 Task: In the  document Renewableenergymeet.html change page color to  'Light Brown'. Insert watermark  'Confidential ' Apply Font Style in watermark Nunito
Action: Mouse moved to (267, 336)
Screenshot: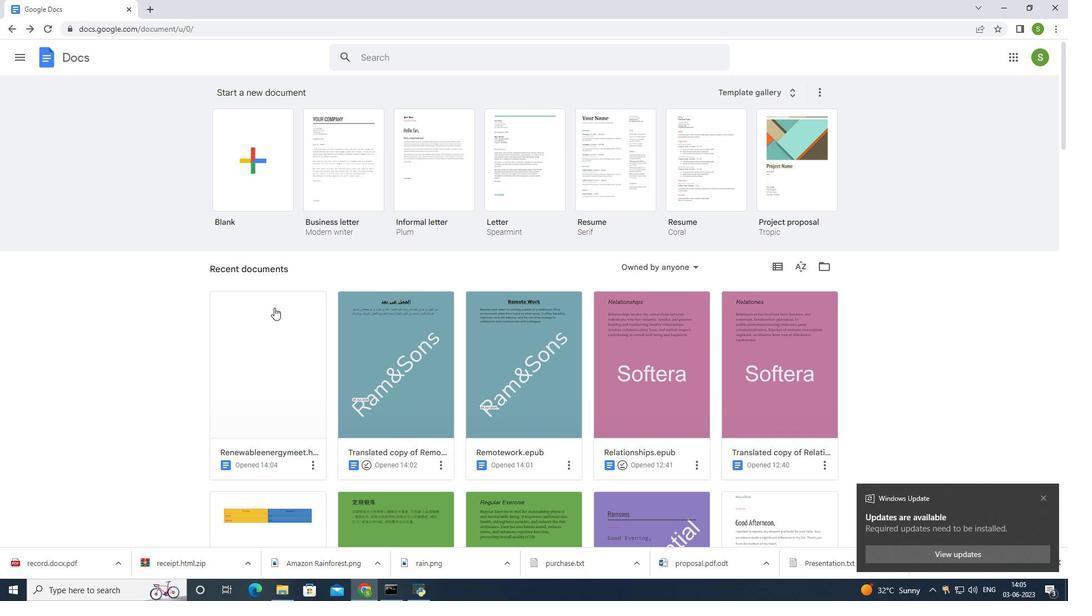 
Action: Mouse pressed left at (267, 336)
Screenshot: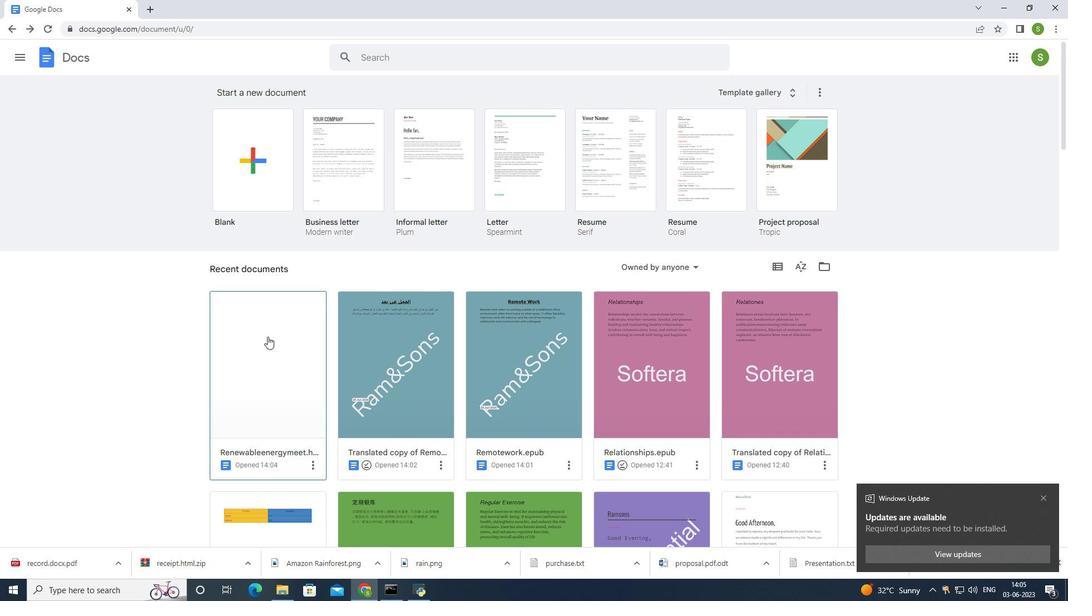 
Action: Mouse moved to (42, 66)
Screenshot: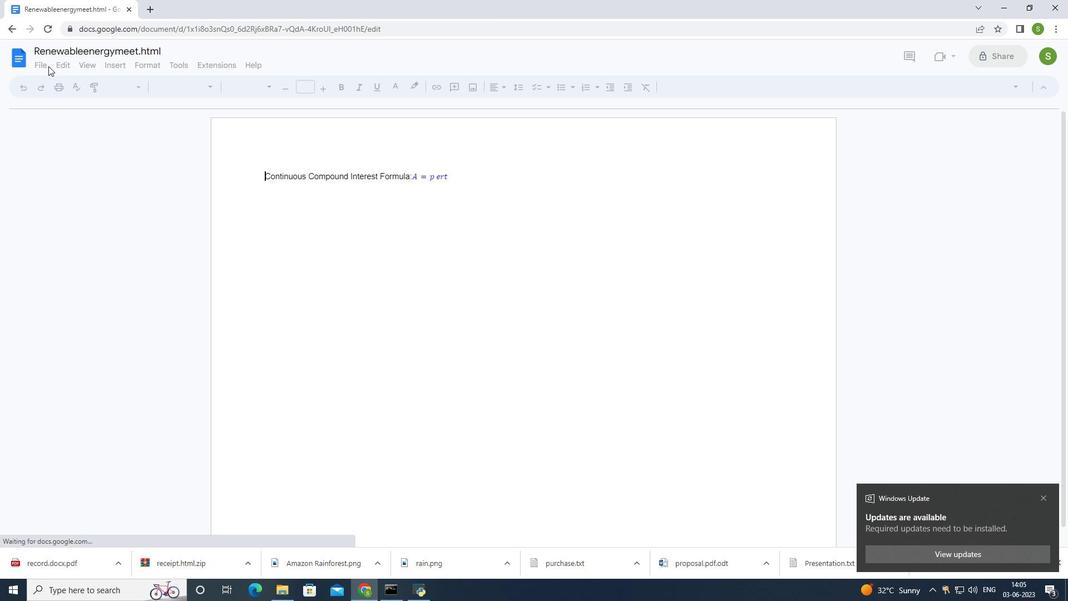 
Action: Mouse pressed left at (42, 66)
Screenshot: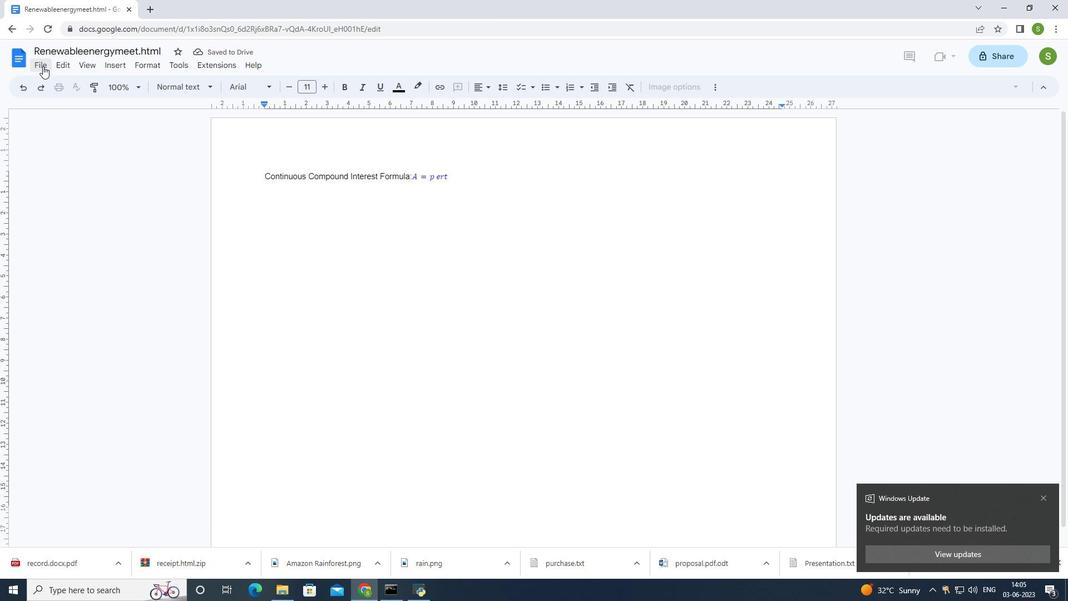 
Action: Mouse moved to (85, 366)
Screenshot: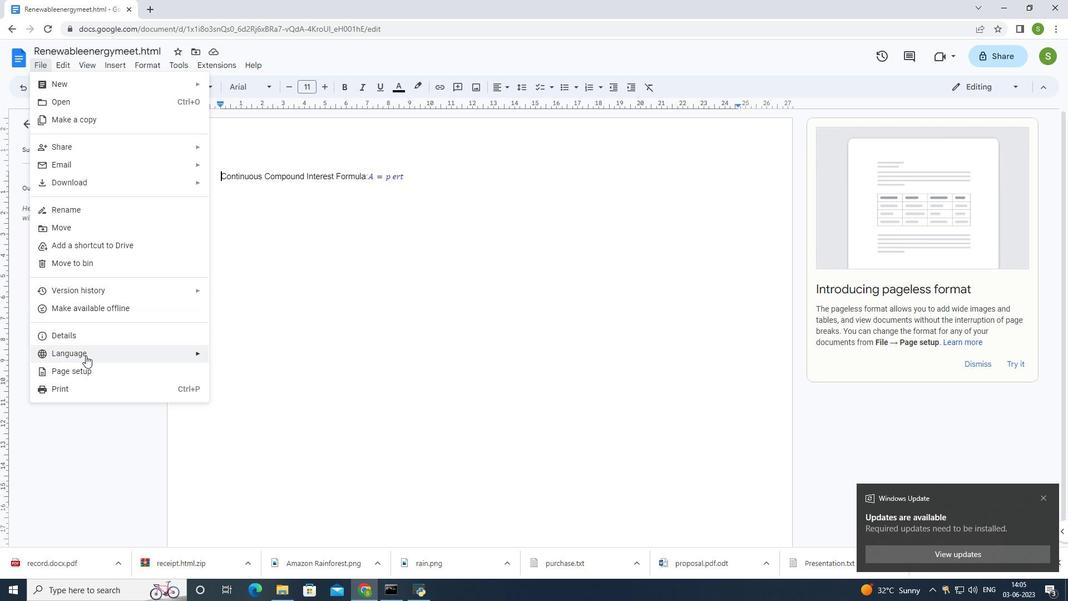 
Action: Mouse pressed left at (85, 366)
Screenshot: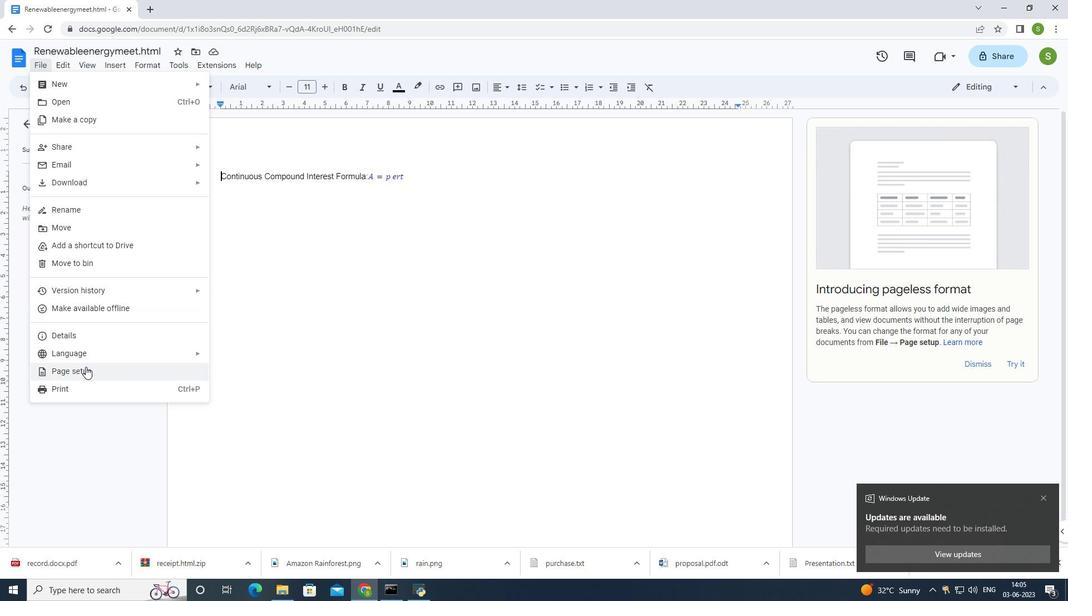 
Action: Mouse moved to (451, 361)
Screenshot: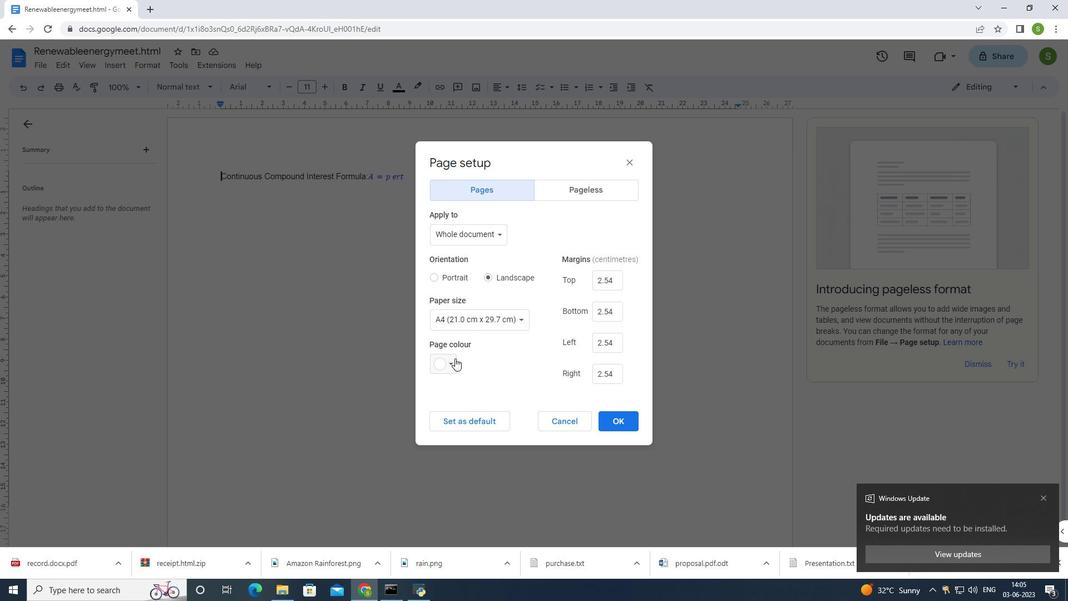
Action: Mouse pressed left at (451, 361)
Screenshot: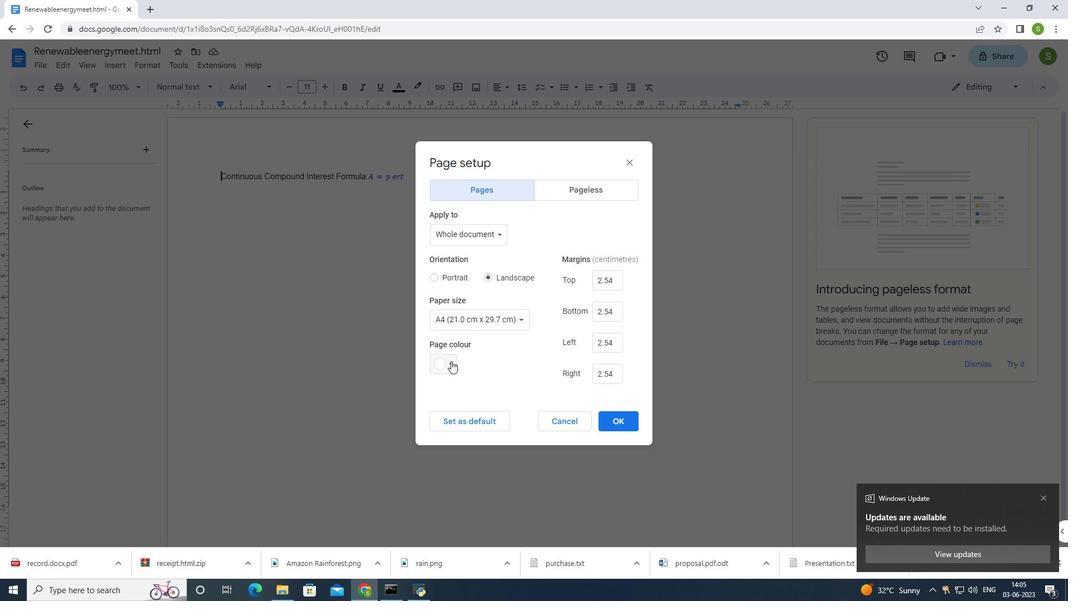 
Action: Mouse moved to (441, 426)
Screenshot: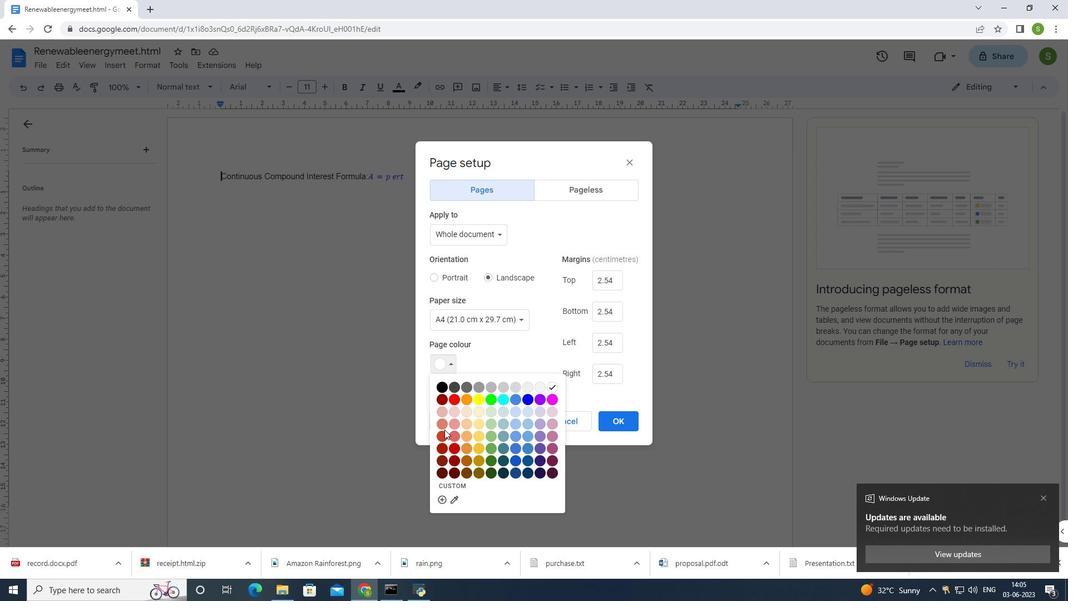 
Action: Mouse pressed left at (441, 426)
Screenshot: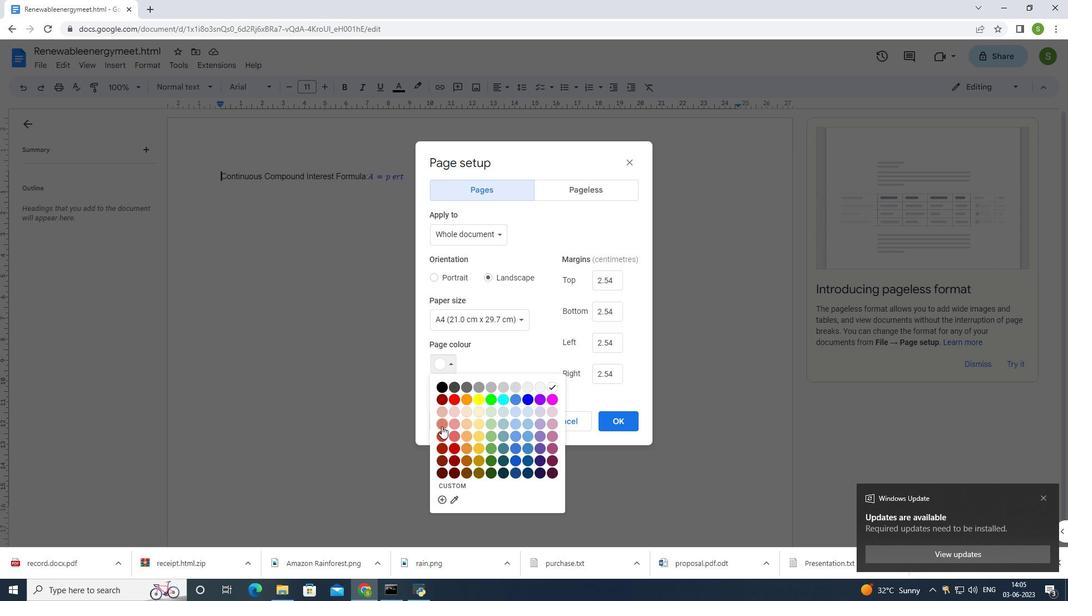 
Action: Mouse moved to (616, 417)
Screenshot: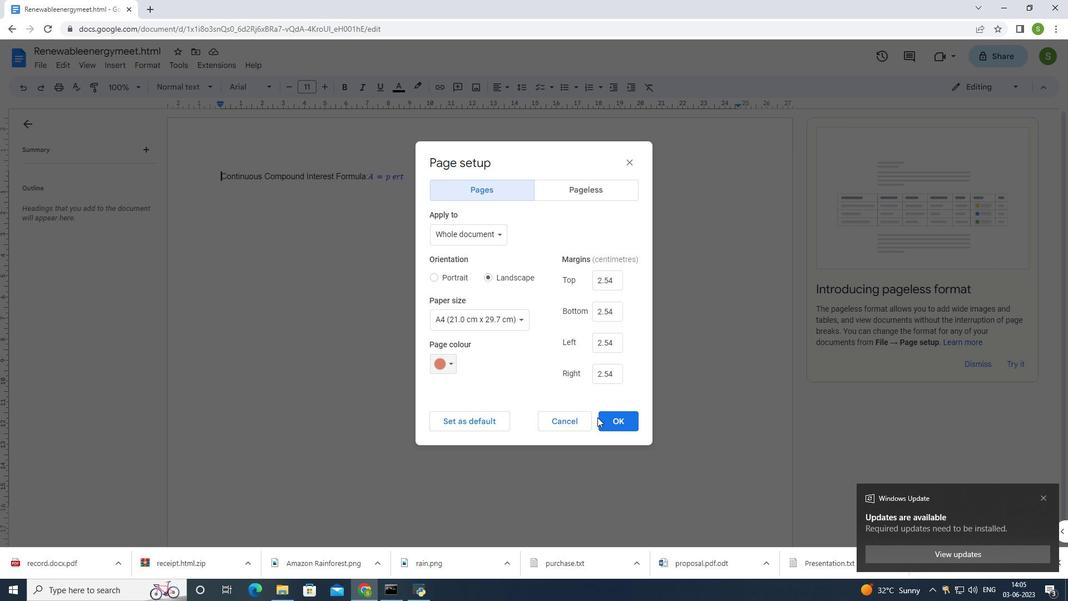 
Action: Mouse pressed left at (616, 417)
Screenshot: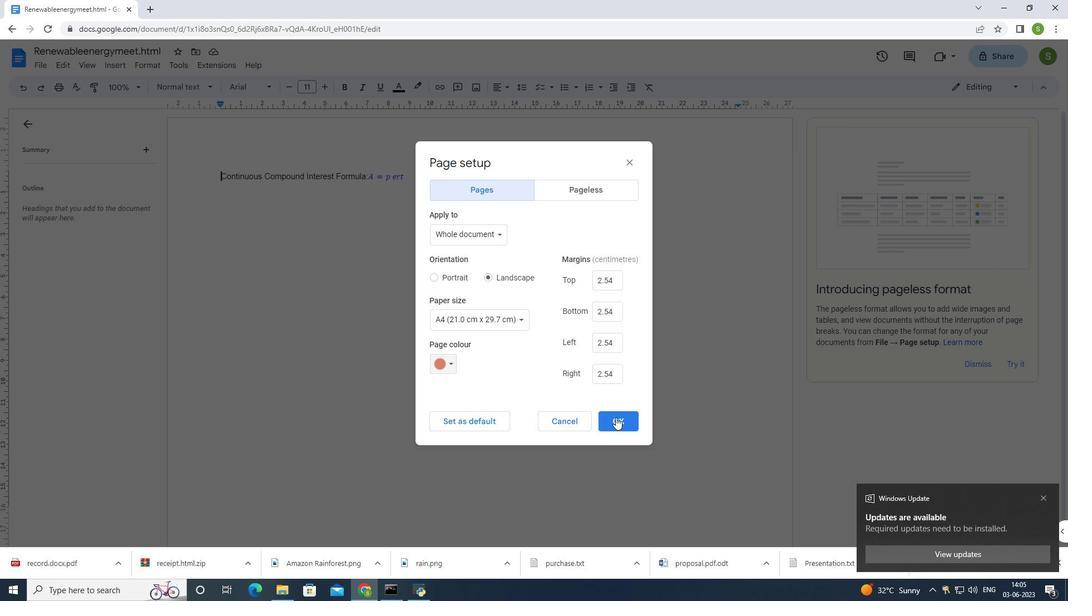 
Action: Mouse moved to (112, 66)
Screenshot: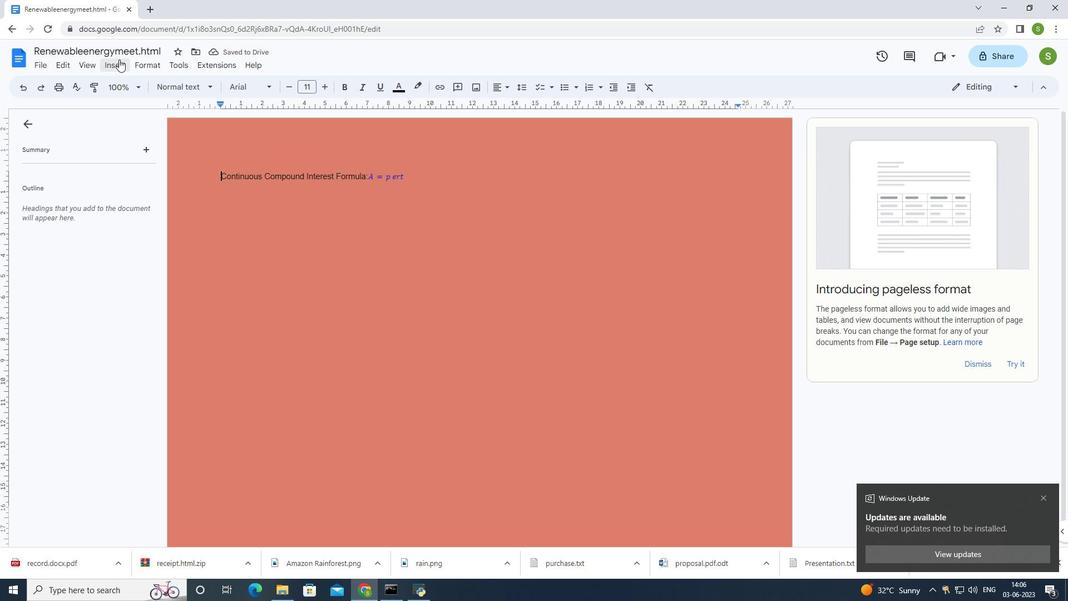 
Action: Mouse pressed left at (112, 66)
Screenshot: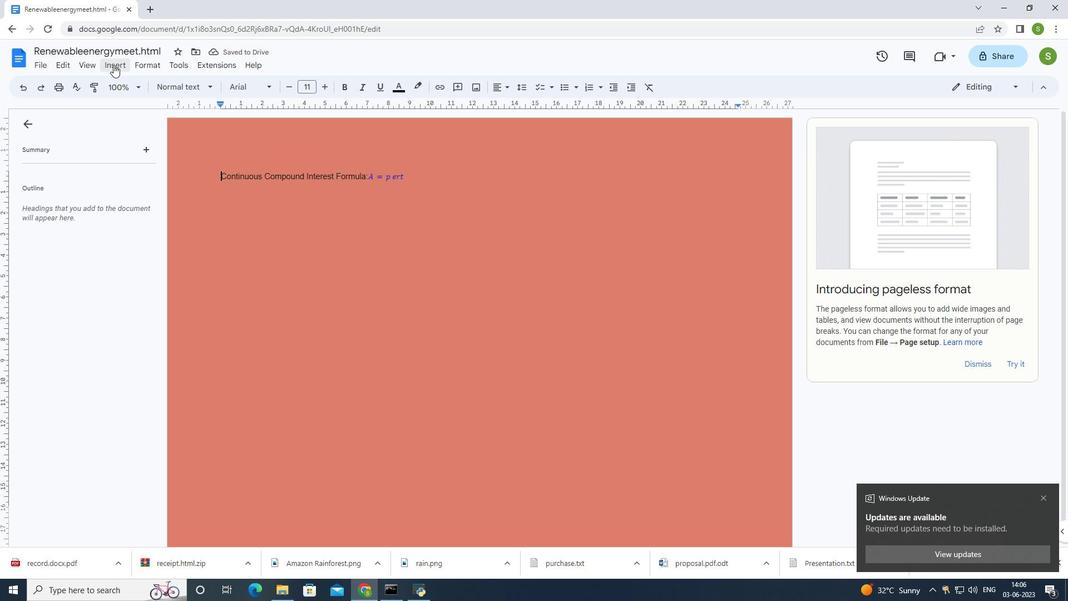 
Action: Mouse moved to (138, 324)
Screenshot: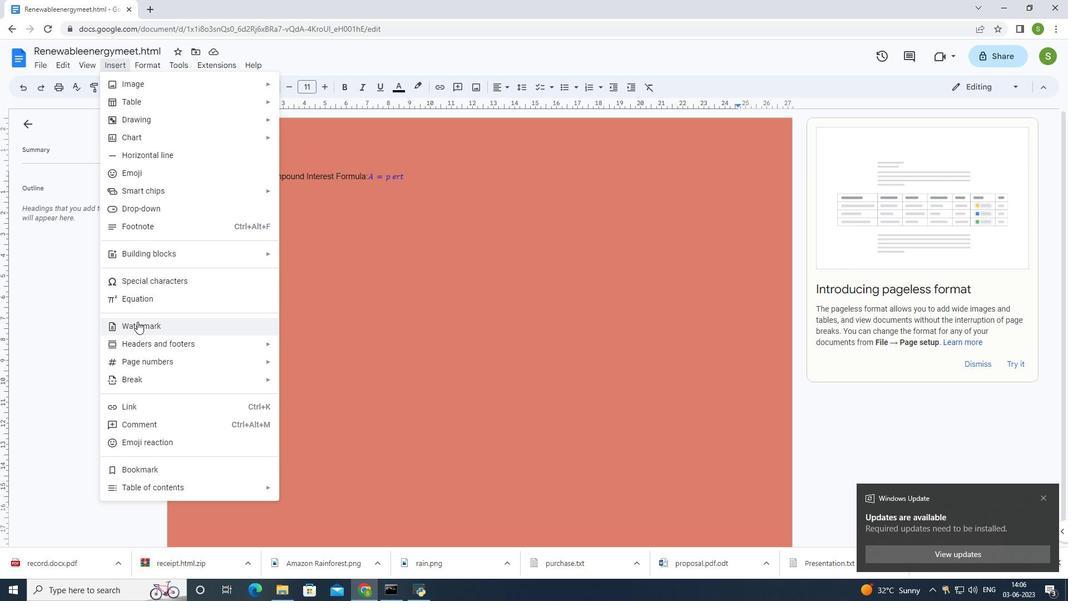
Action: Mouse pressed left at (138, 324)
Screenshot: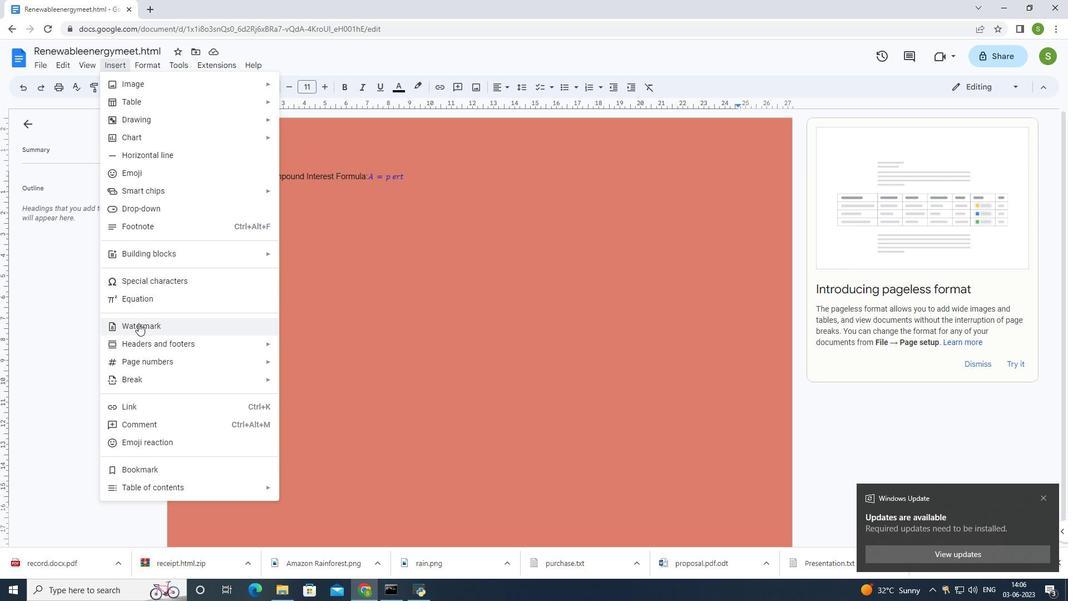 
Action: Mouse moved to (1007, 118)
Screenshot: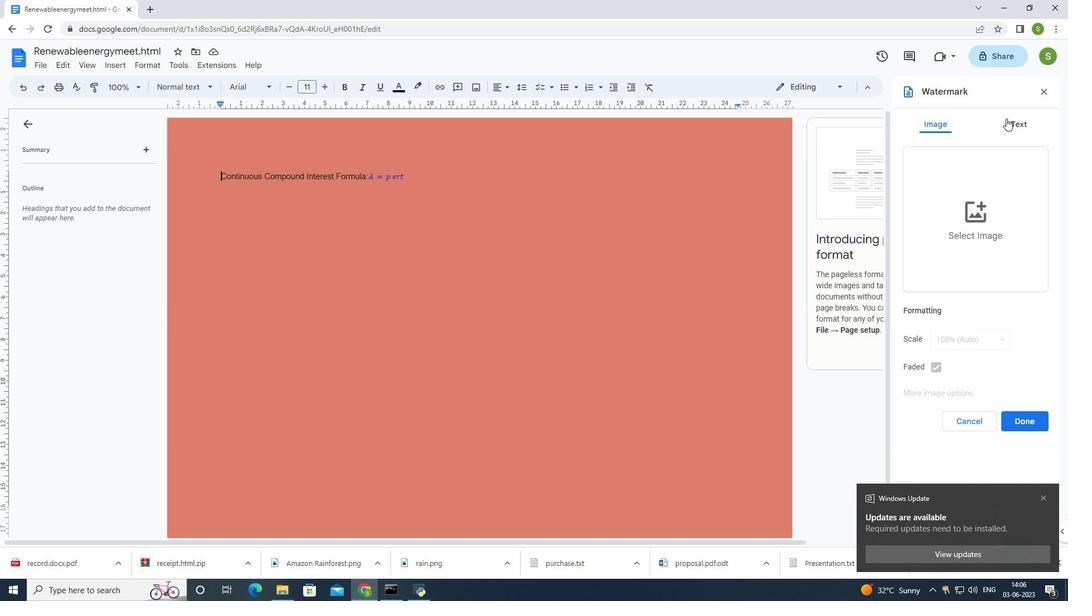 
Action: Mouse pressed left at (1007, 118)
Screenshot: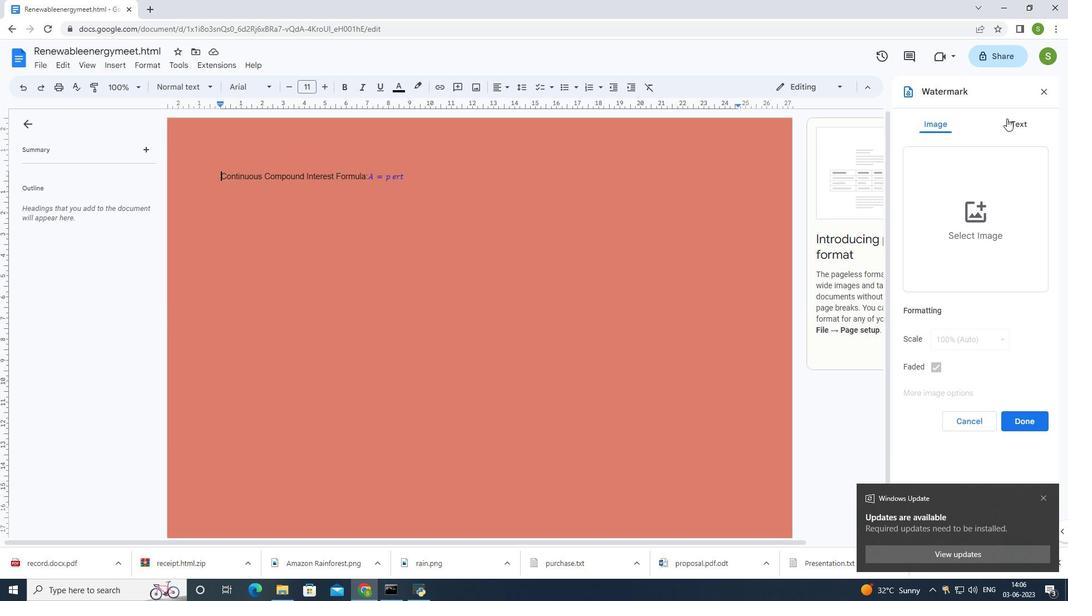 
Action: Mouse moved to (987, 149)
Screenshot: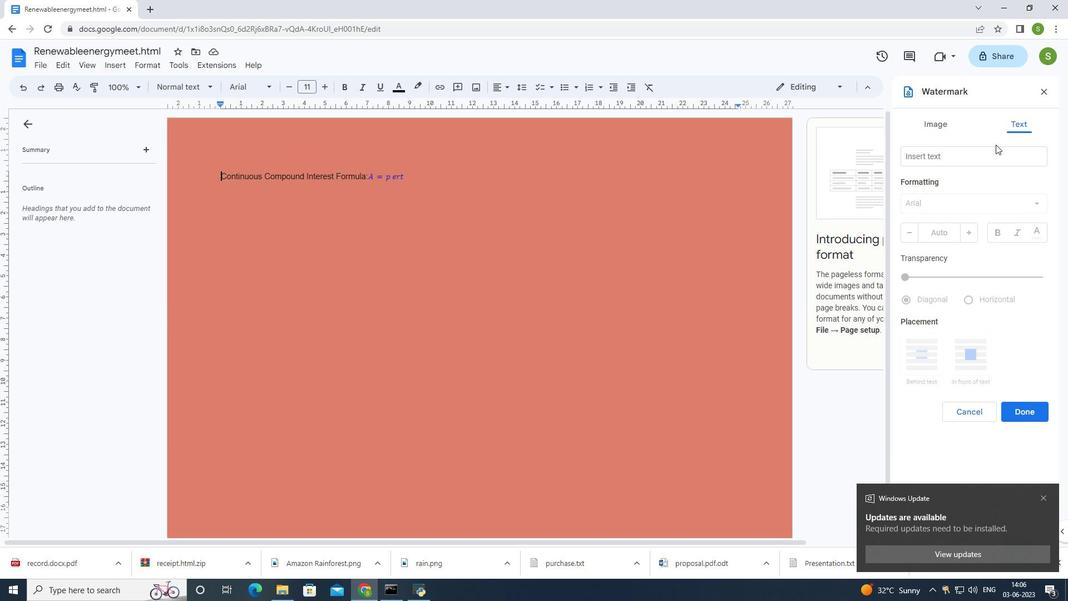 
Action: Mouse pressed left at (987, 149)
Screenshot: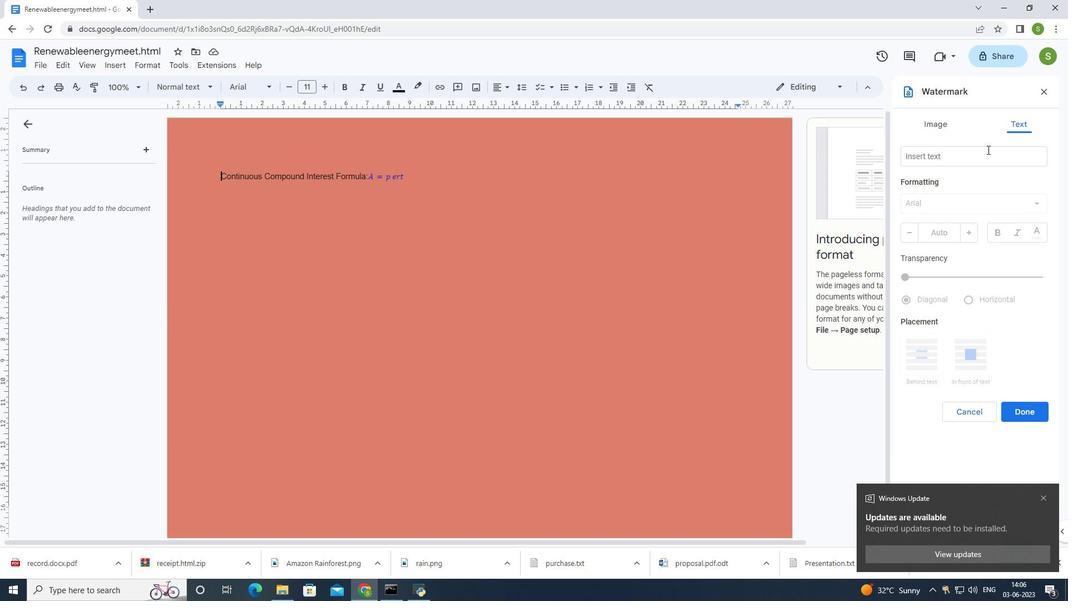 
Action: Mouse moved to (699, 177)
Screenshot: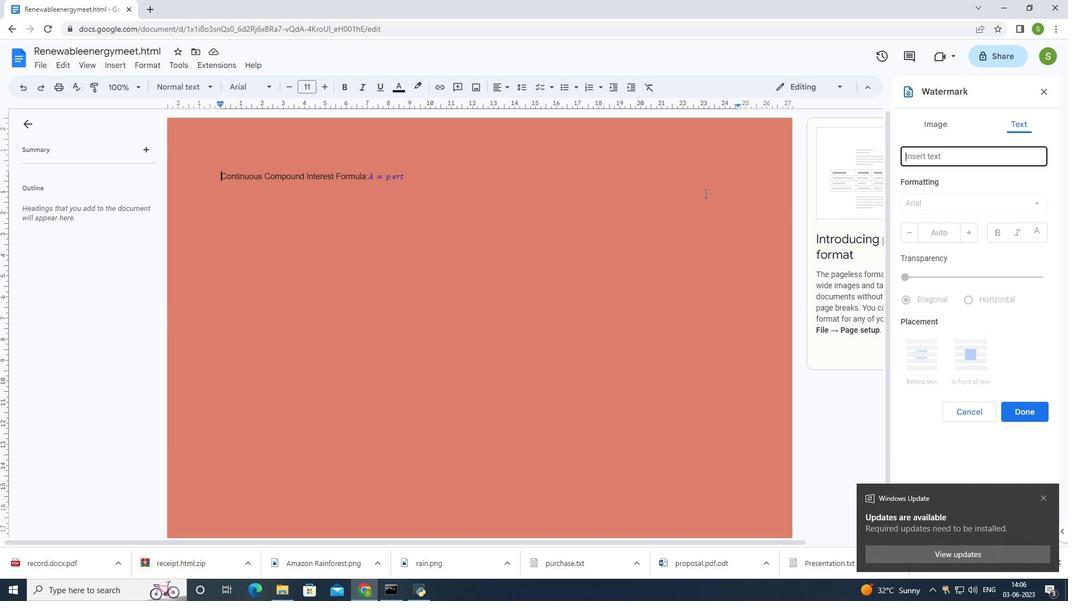 
Action: Key pressed <Key.shift>Confidential
Screenshot: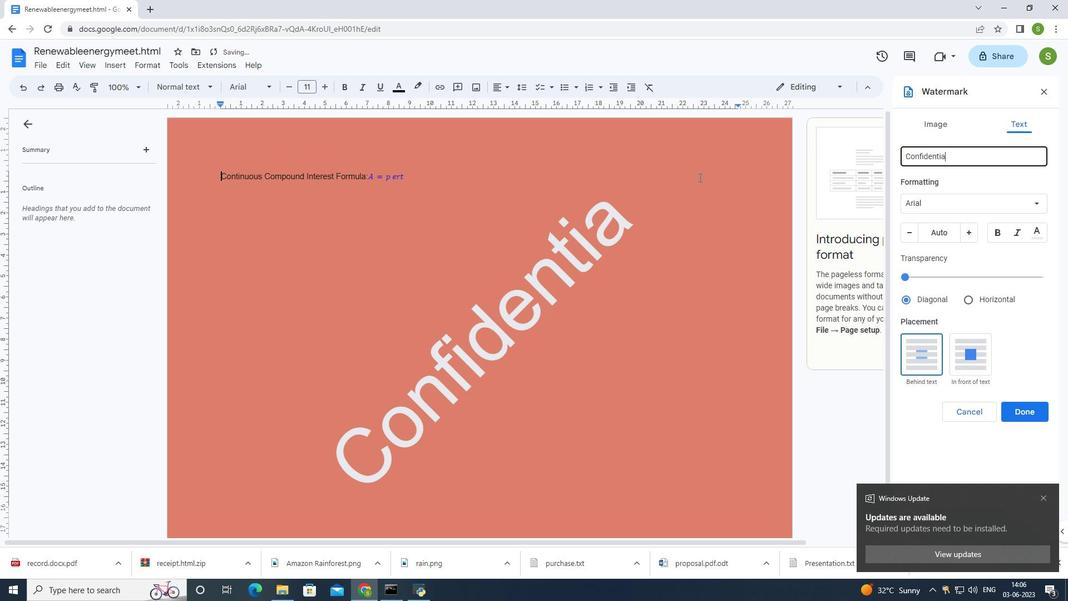 
Action: Mouse moved to (921, 198)
Screenshot: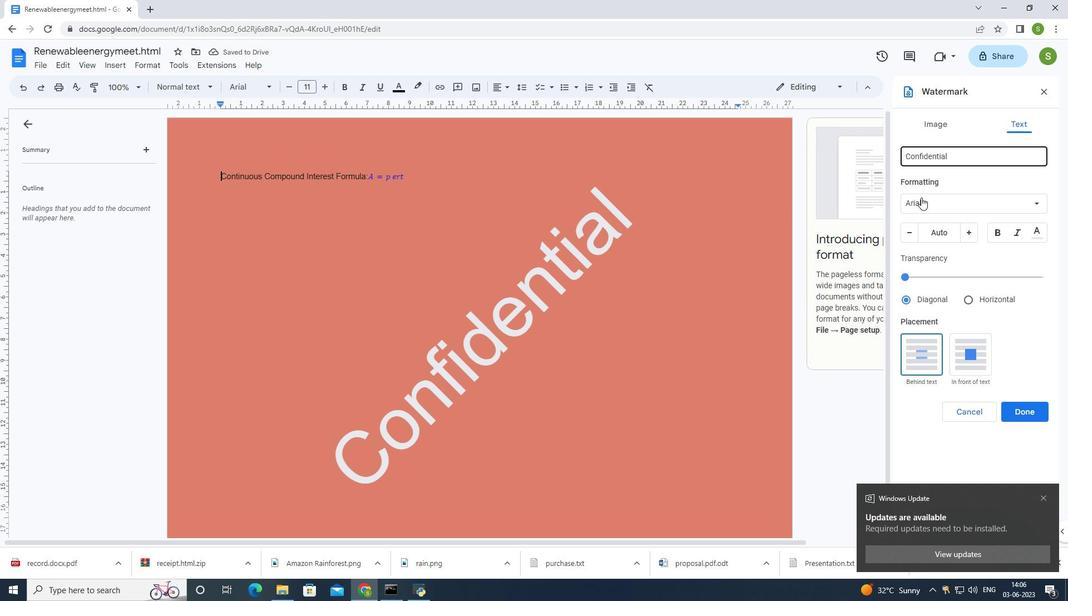 
Action: Mouse pressed left at (921, 198)
Screenshot: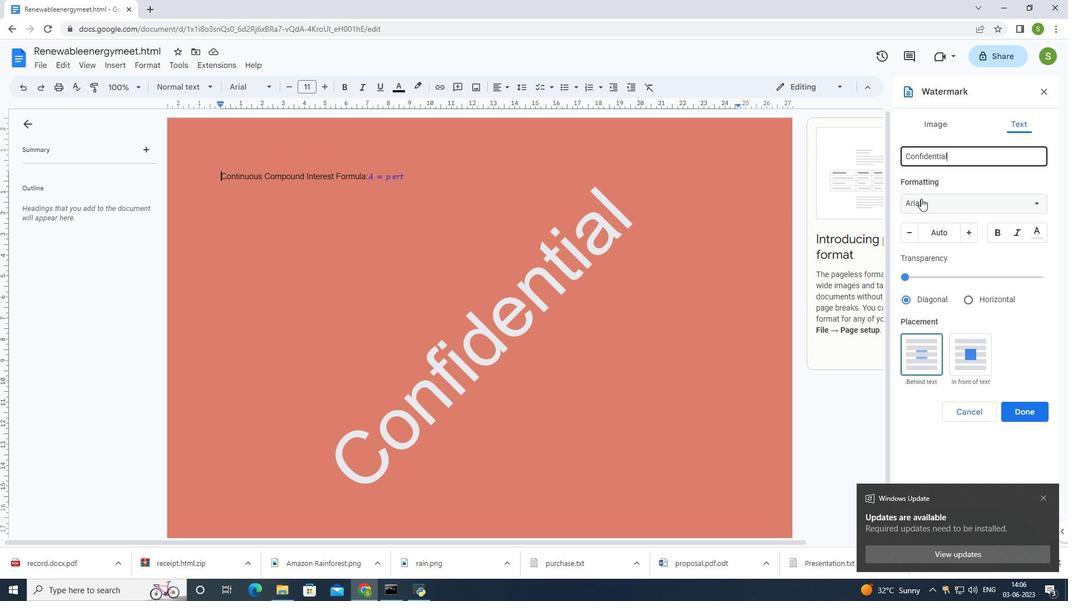 
Action: Mouse moved to (938, 268)
Screenshot: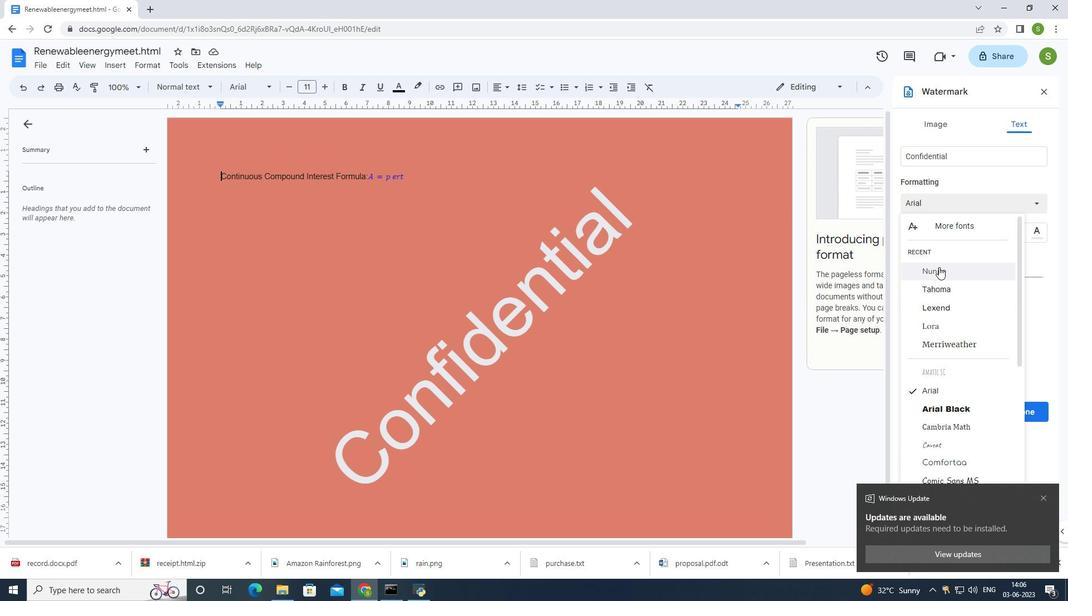 
Action: Mouse pressed left at (938, 268)
Screenshot: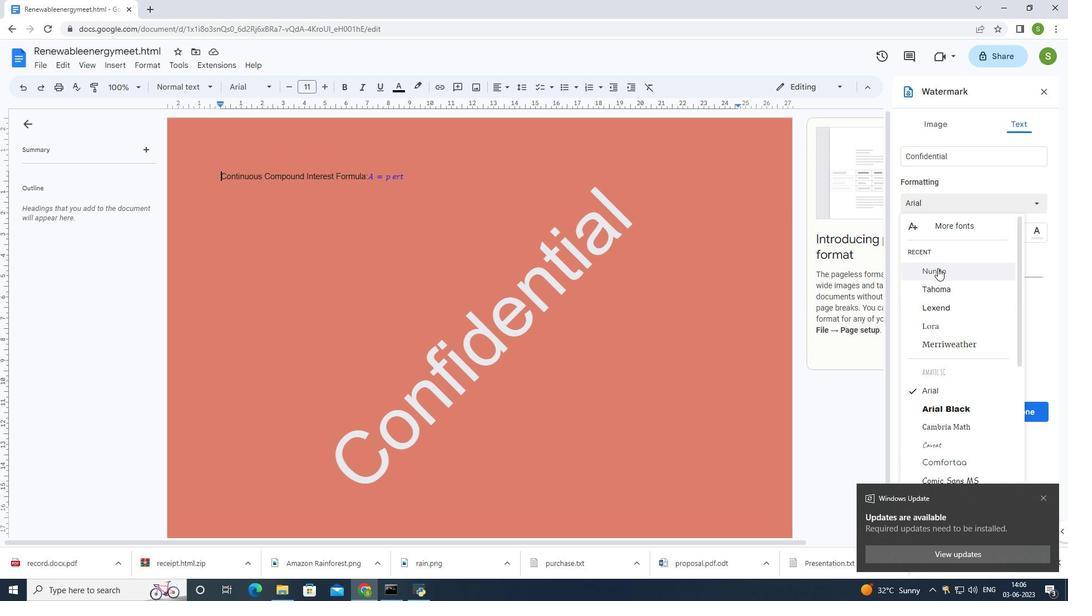
Action: Mouse moved to (1027, 411)
Screenshot: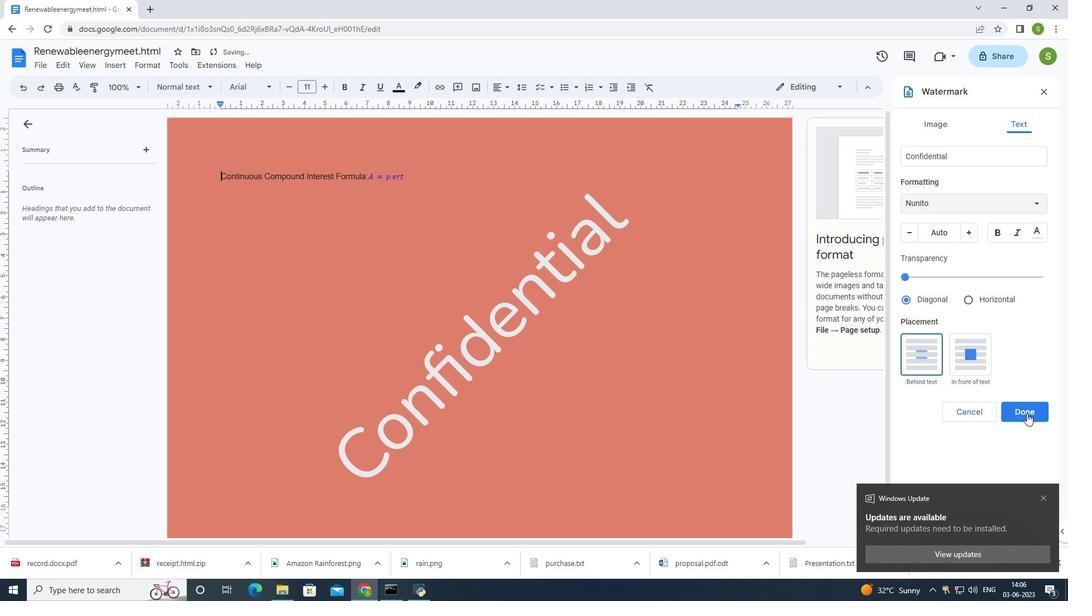 
Action: Mouse pressed left at (1027, 411)
Screenshot: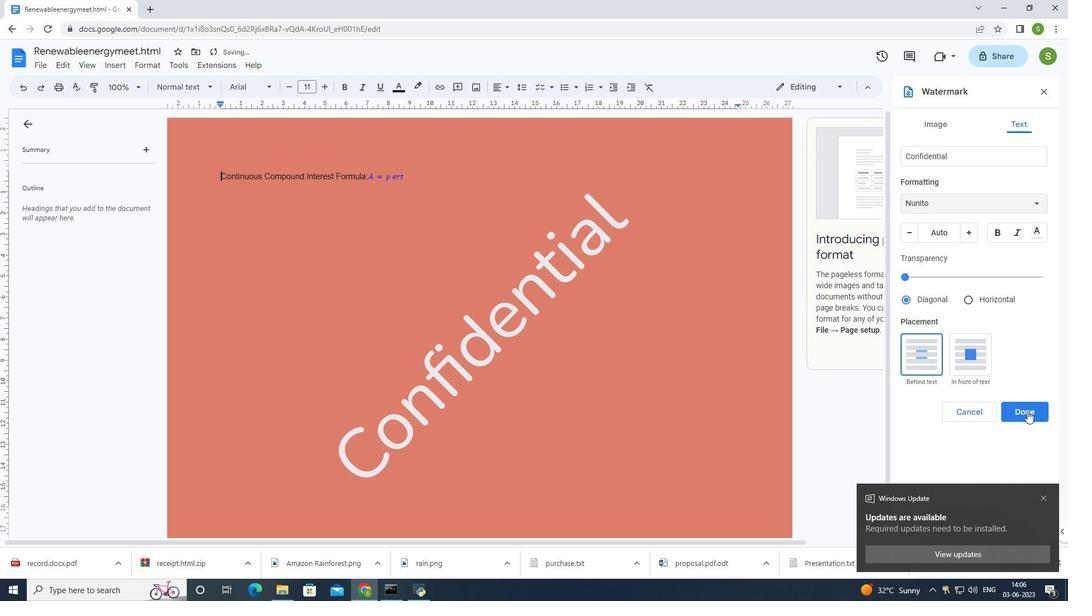 
Action: Mouse moved to (781, 295)
Screenshot: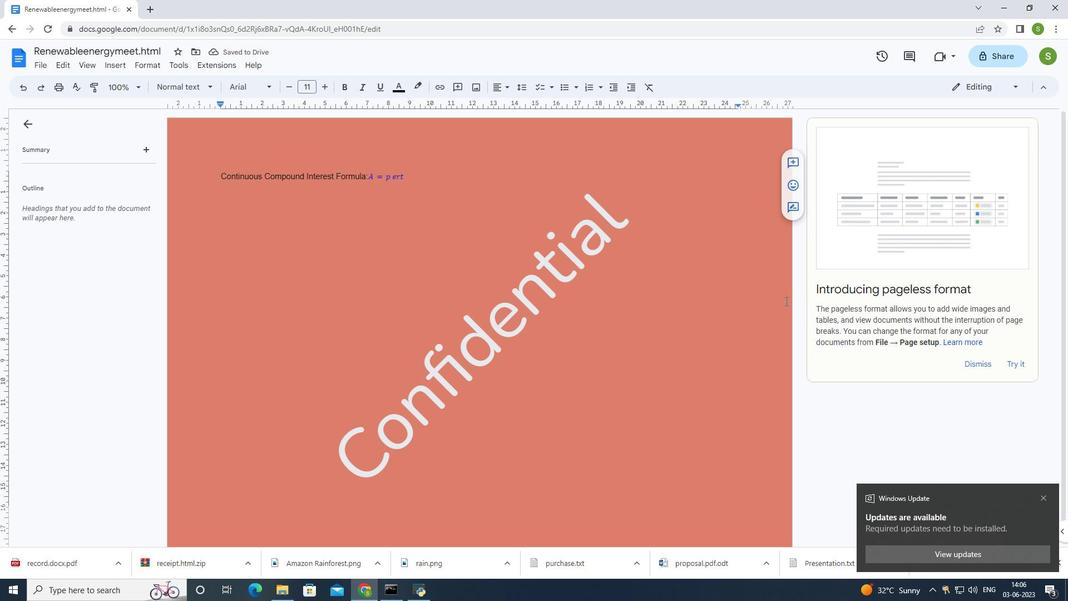 
